 Task: Search for emails with the attachment 'Flower Pricing Update' in Outlook.
Action: Mouse moved to (411, 5)
Screenshot: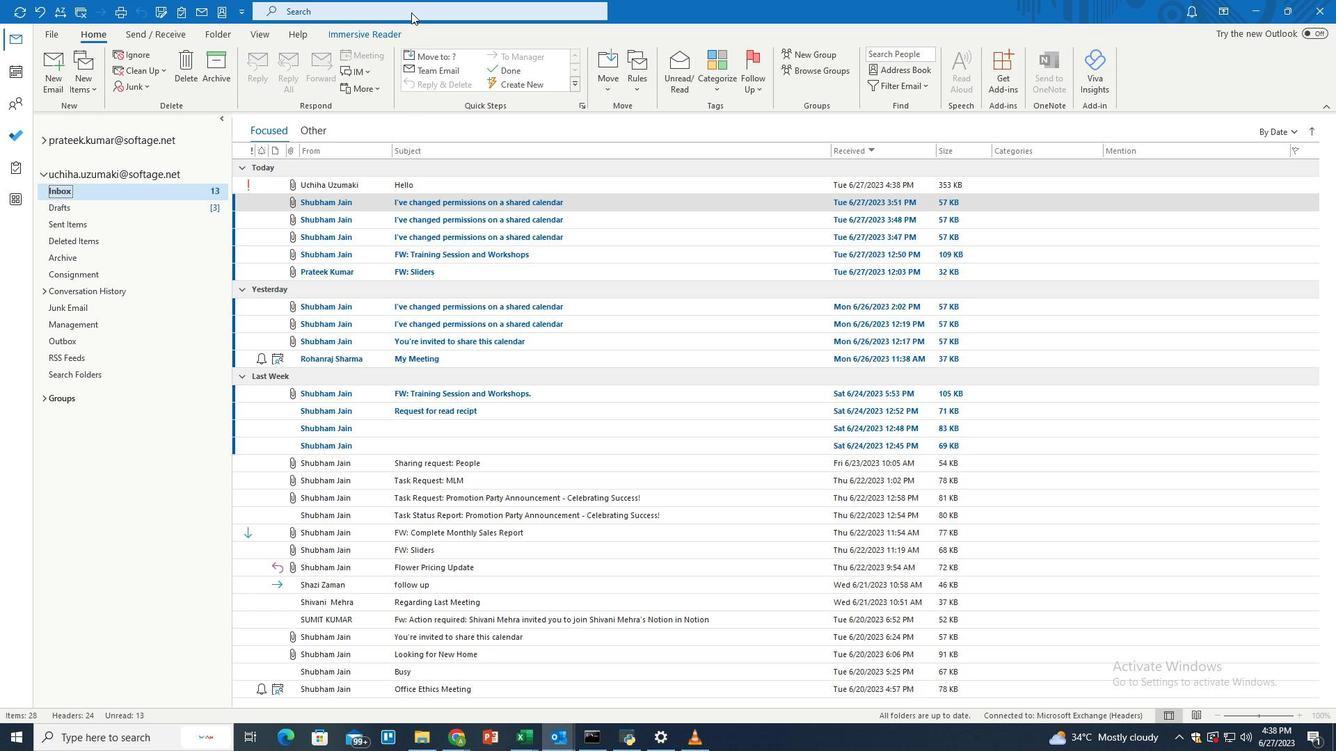 
Action: Mouse pressed left at (411, 5)
Screenshot: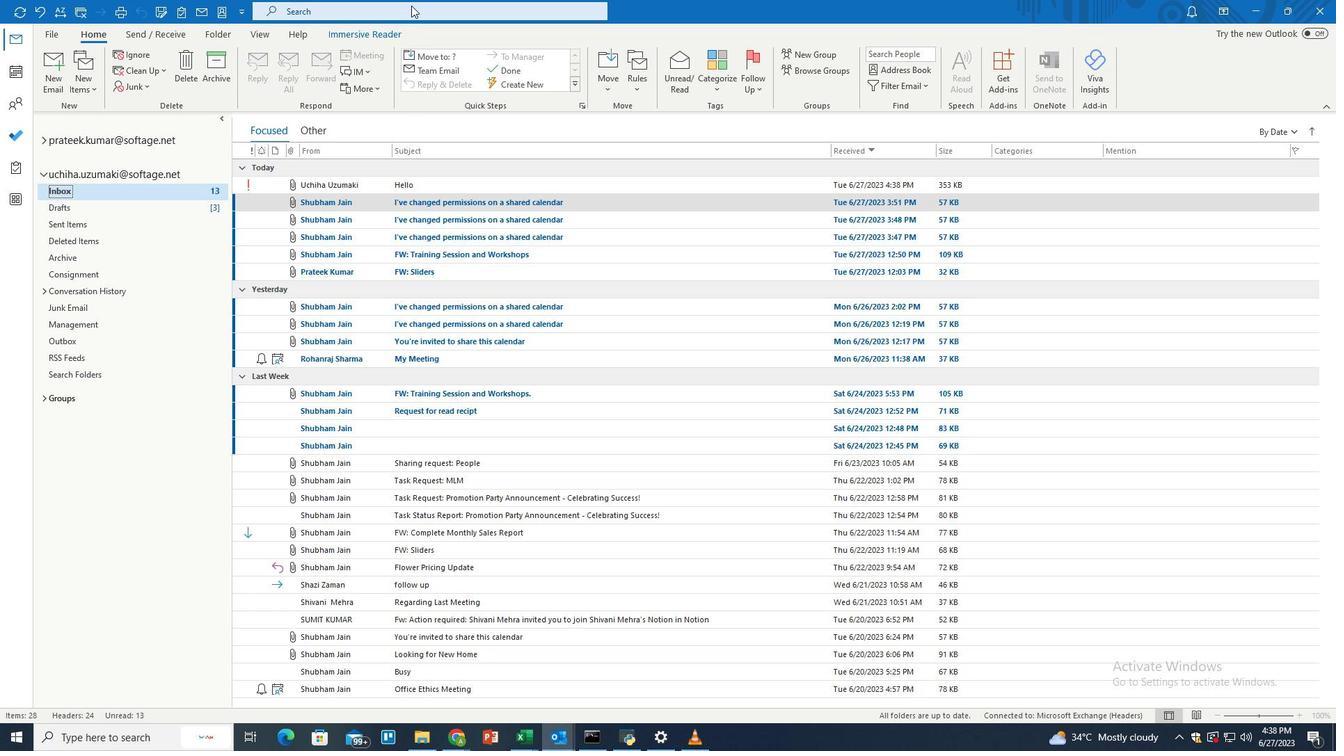 
Action: Mouse moved to (418, 12)
Screenshot: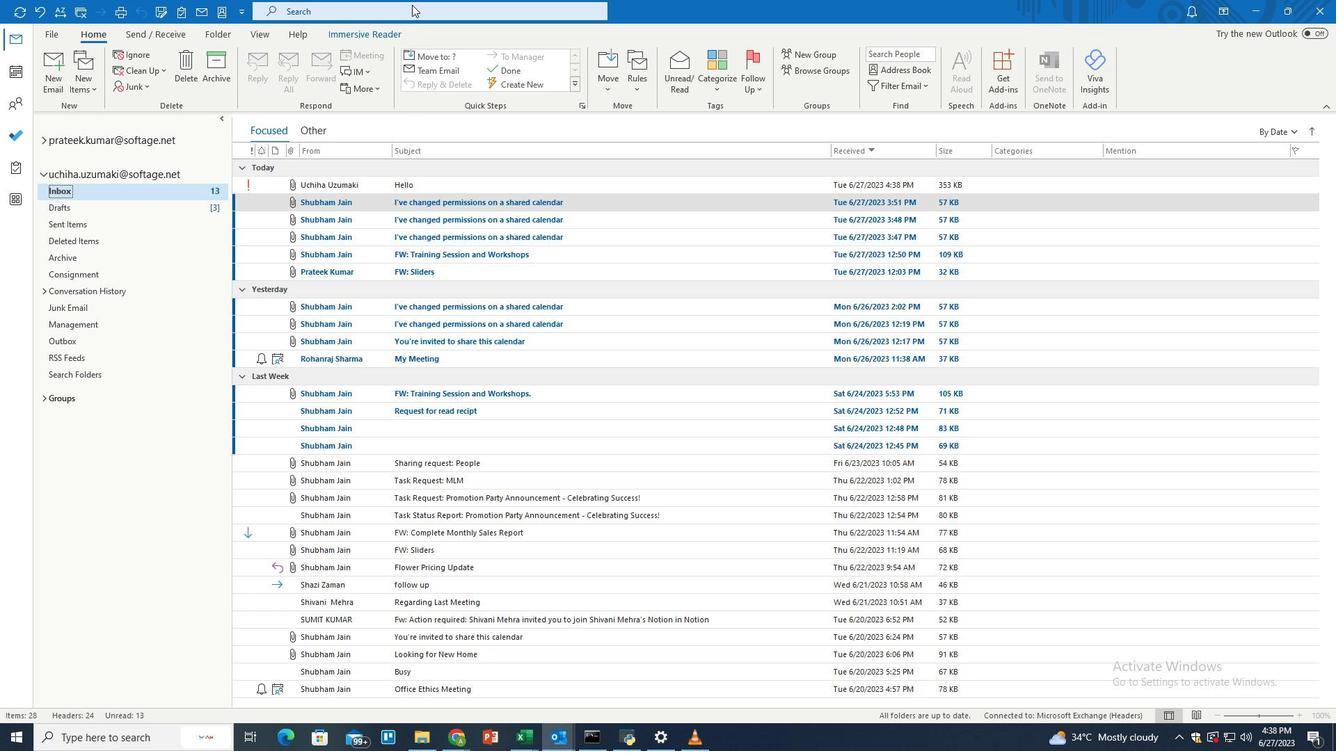 
Action: Mouse pressed left at (418, 12)
Screenshot: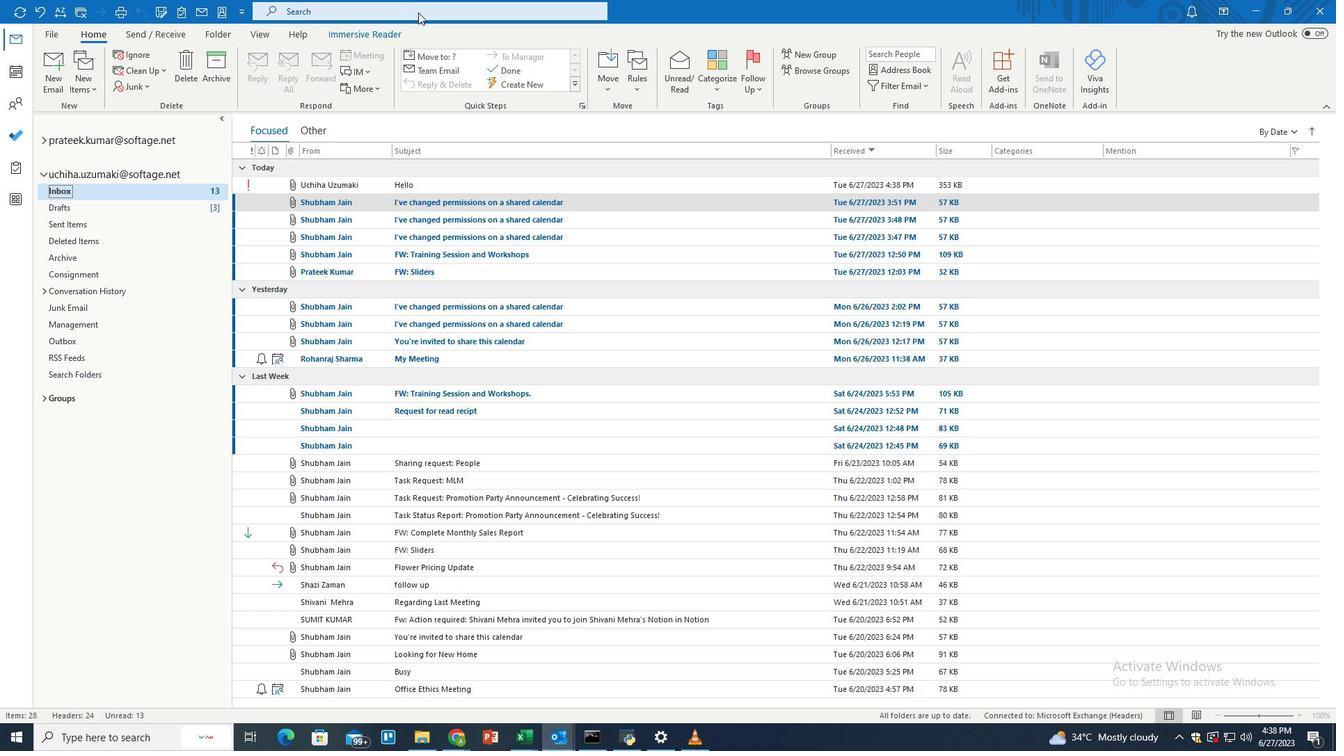 
Action: Mouse moved to (652, 6)
Screenshot: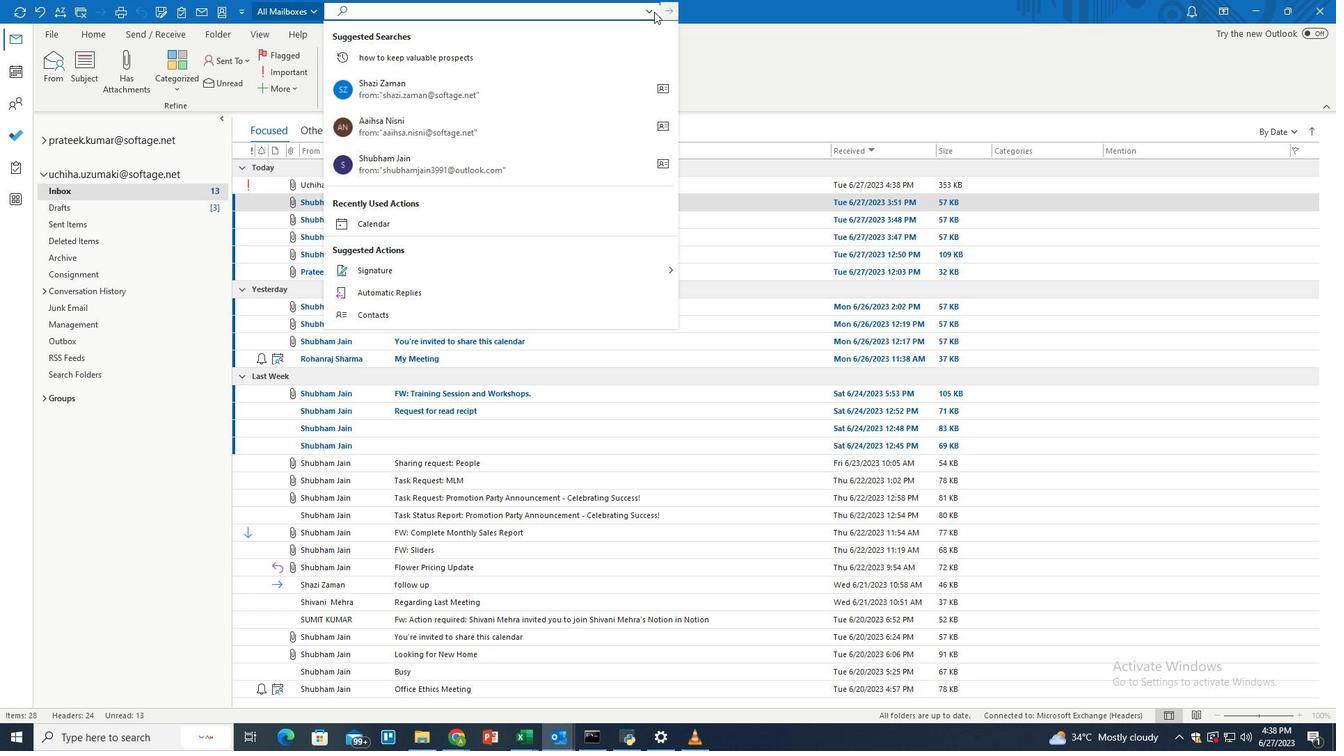 
Action: Mouse pressed left at (652, 6)
Screenshot: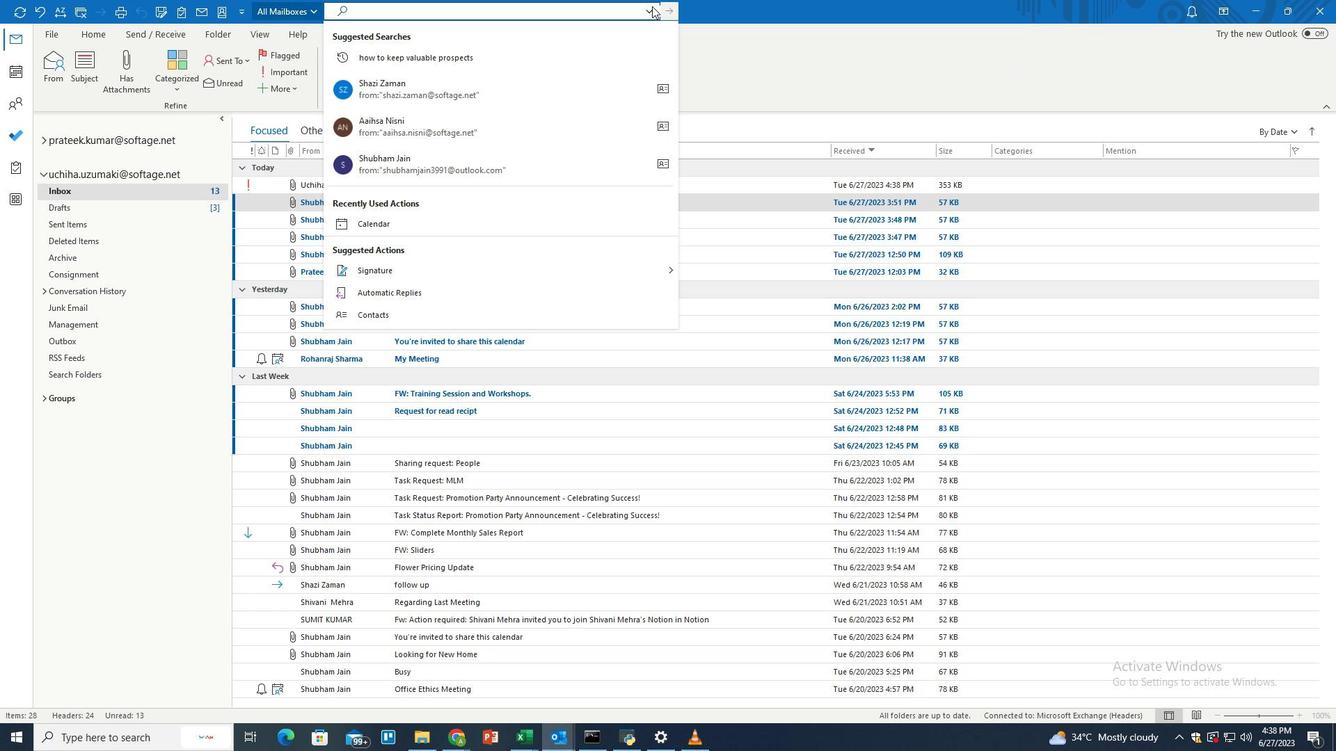 
Action: Mouse moved to (405, 77)
Screenshot: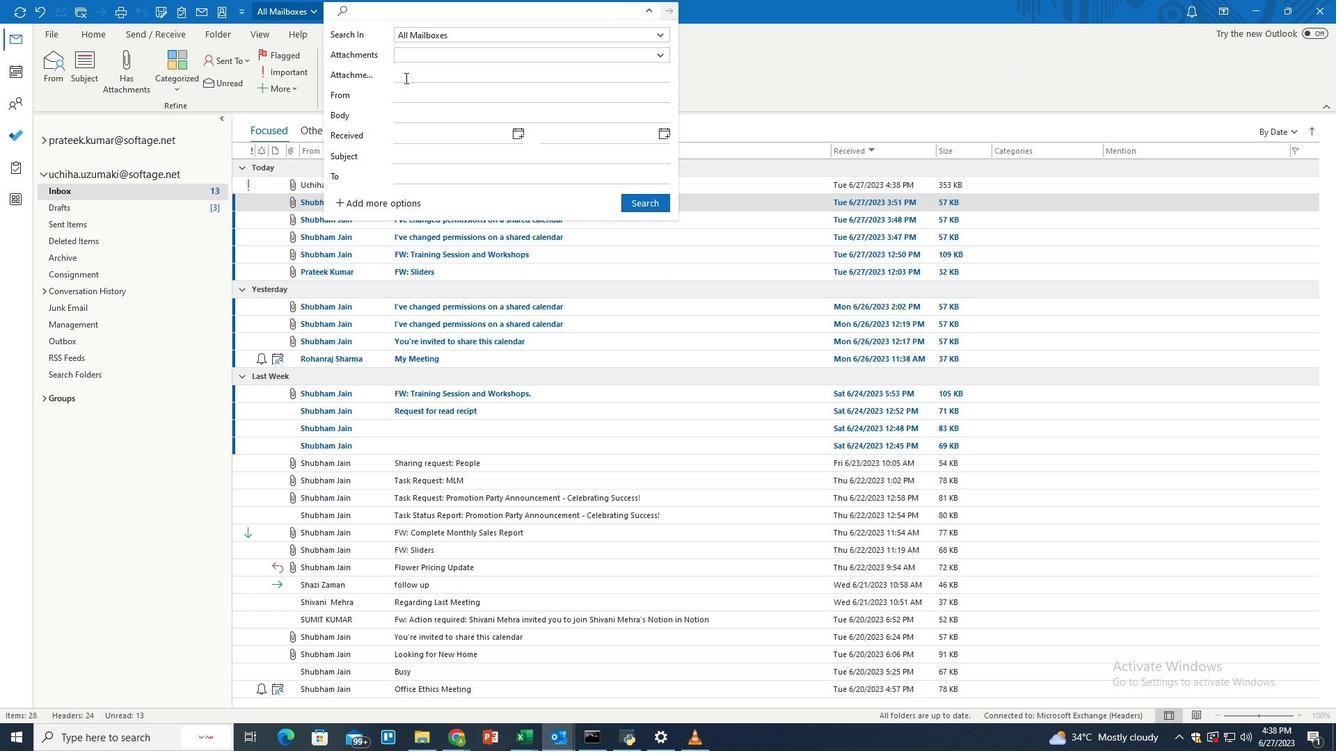 
Action: Mouse pressed left at (405, 77)
Screenshot: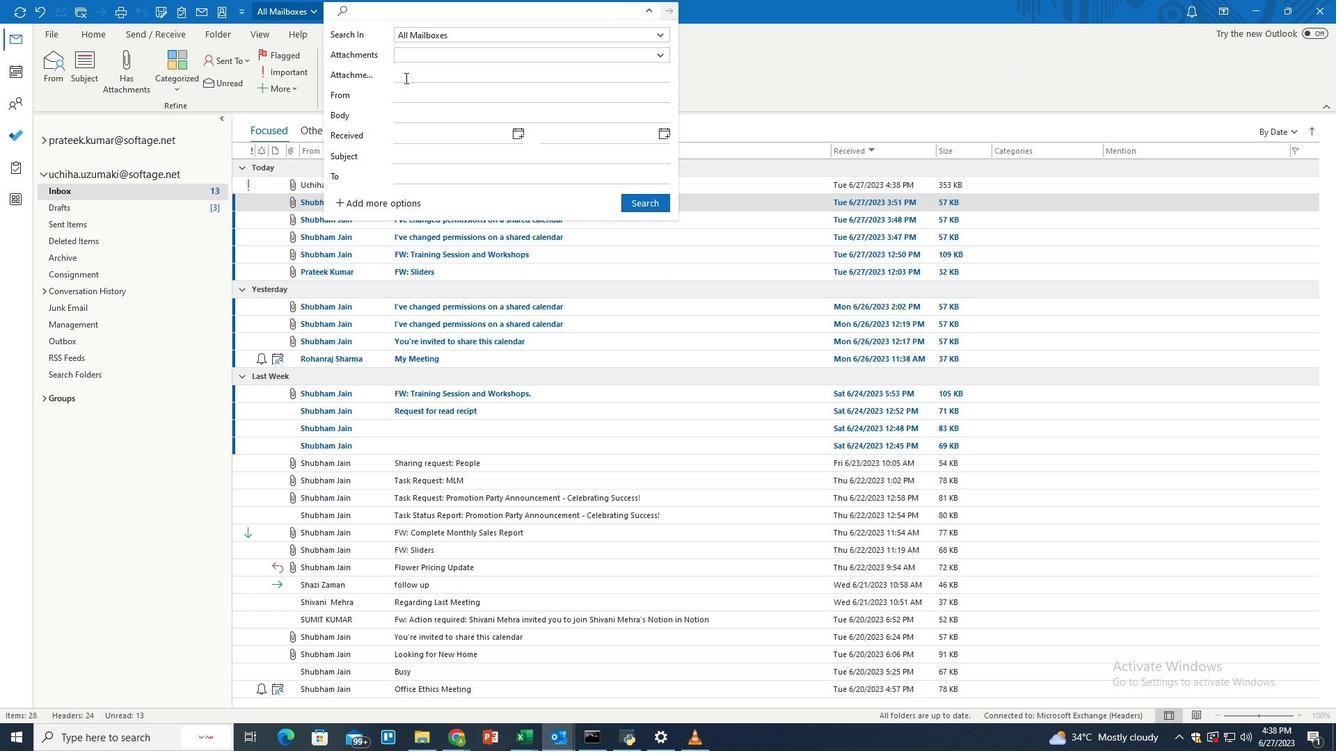 
Action: Key pressed <Key.shift>Flower<Key.space><Key.shift>Pricing<Key.space><Key.shift>Update
Screenshot: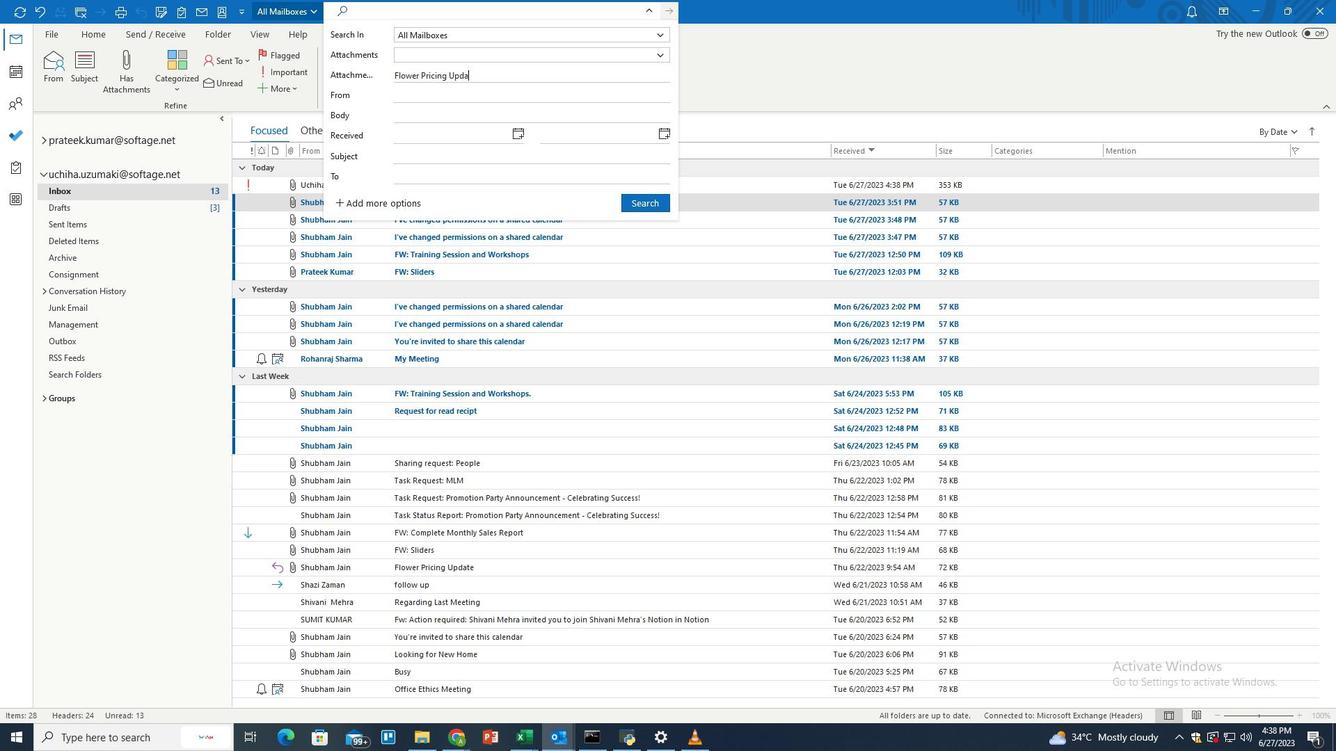 
Action: Mouse moved to (628, 201)
Screenshot: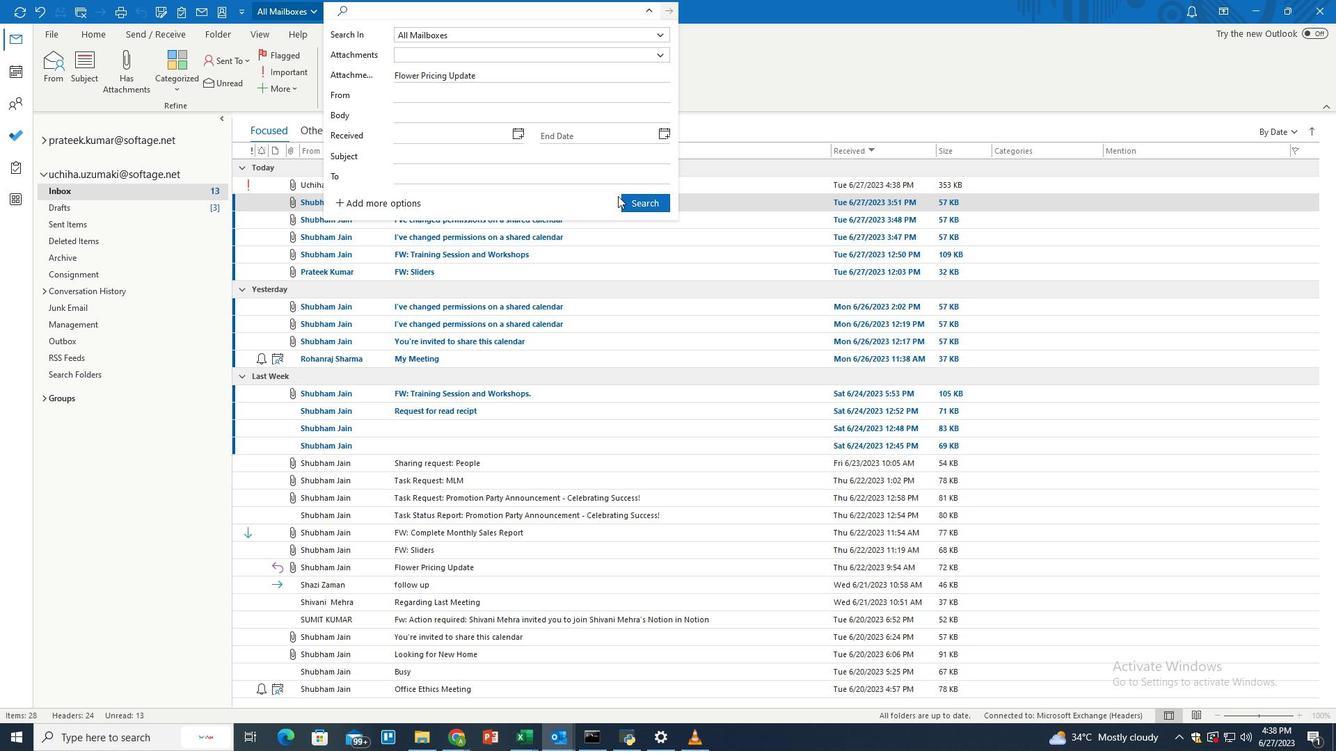 
Action: Mouse pressed left at (628, 201)
Screenshot: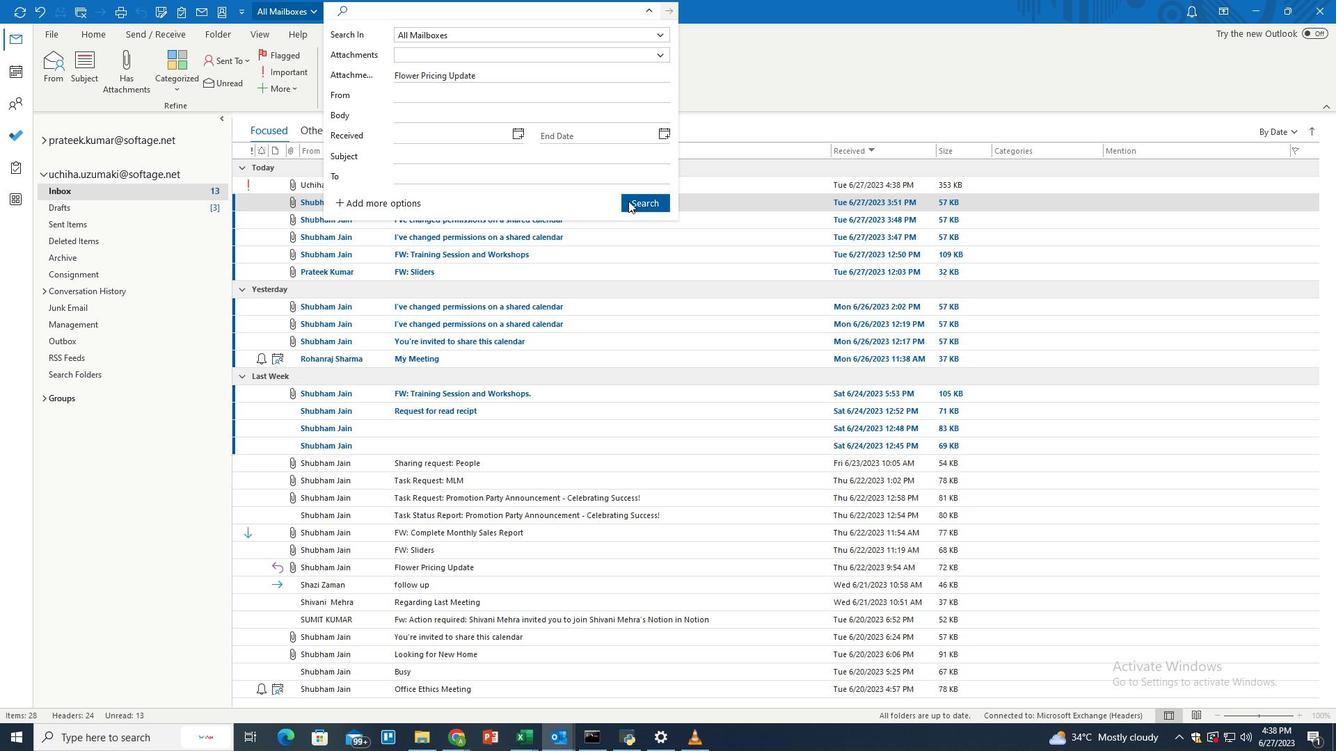 
Action: Mouse moved to (395, 181)
Screenshot: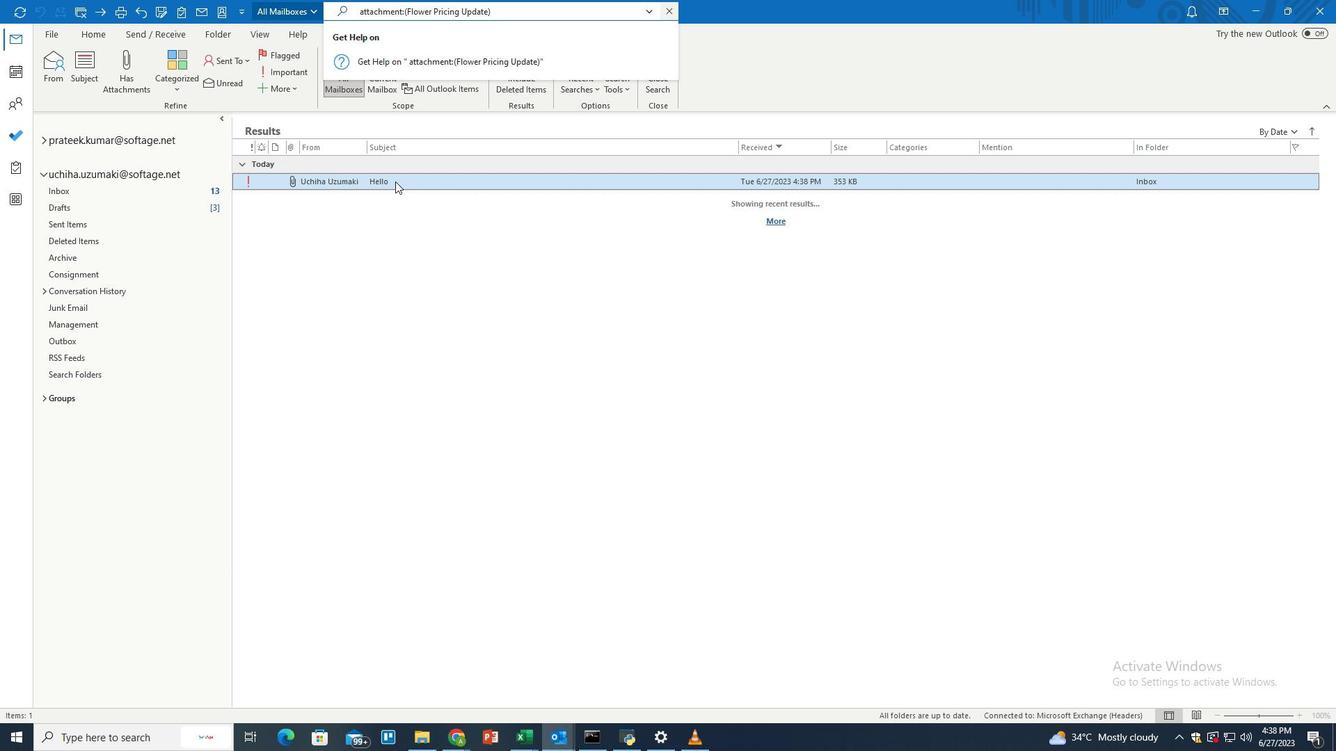 
Action: Mouse pressed left at (395, 181)
Screenshot: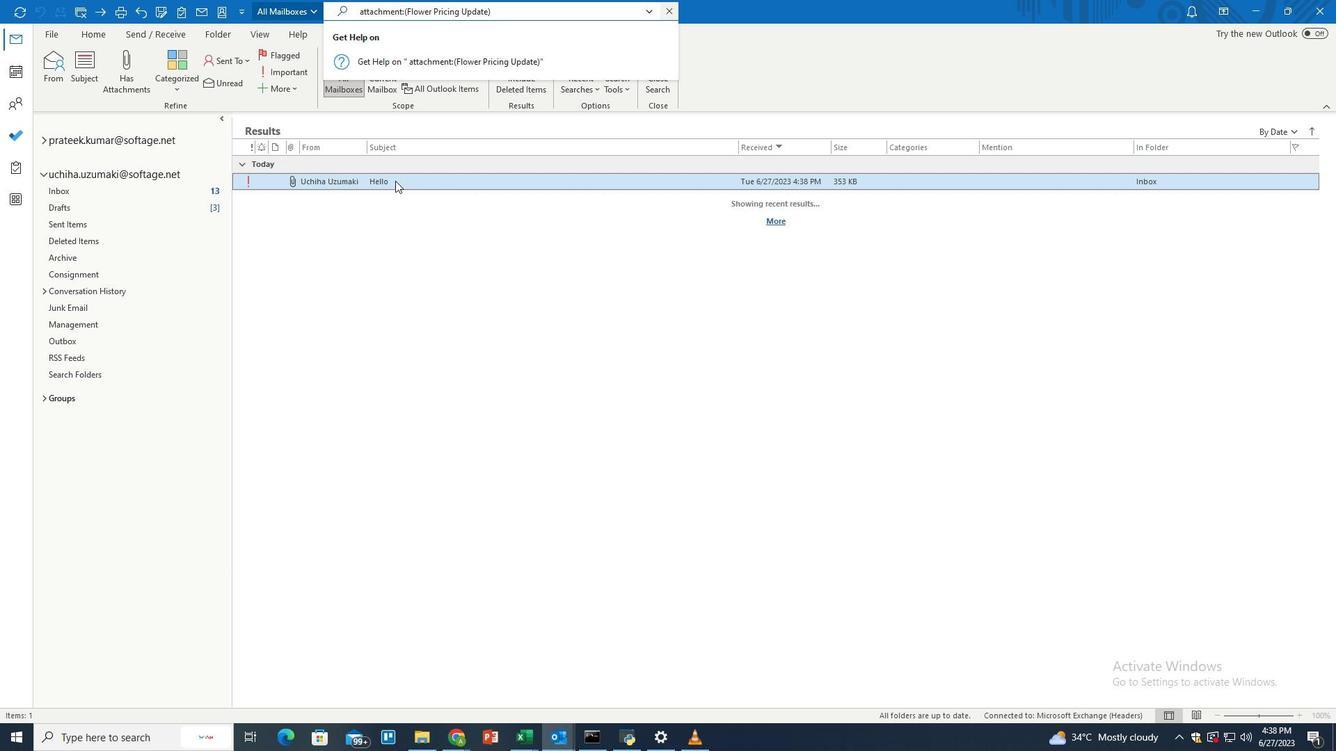 
Action: Mouse moved to (89, 32)
Screenshot: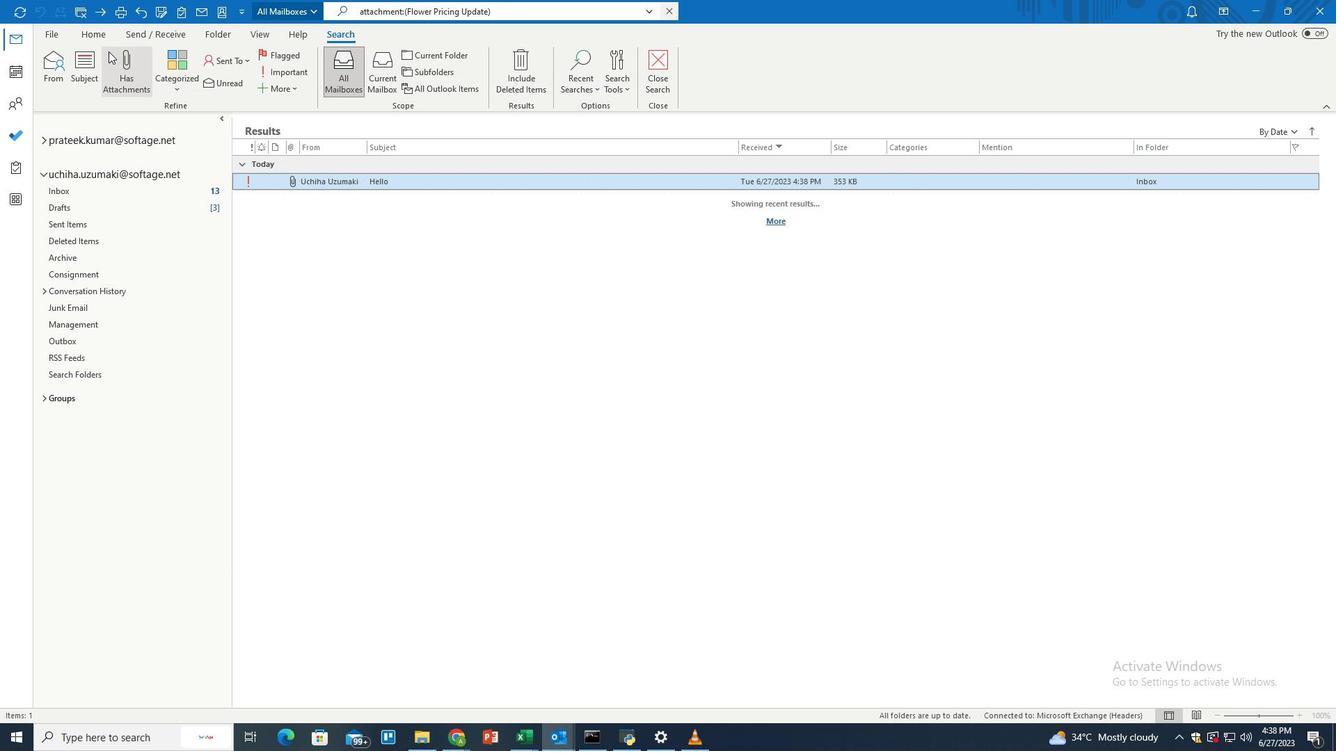 
Action: Mouse pressed left at (89, 32)
Screenshot: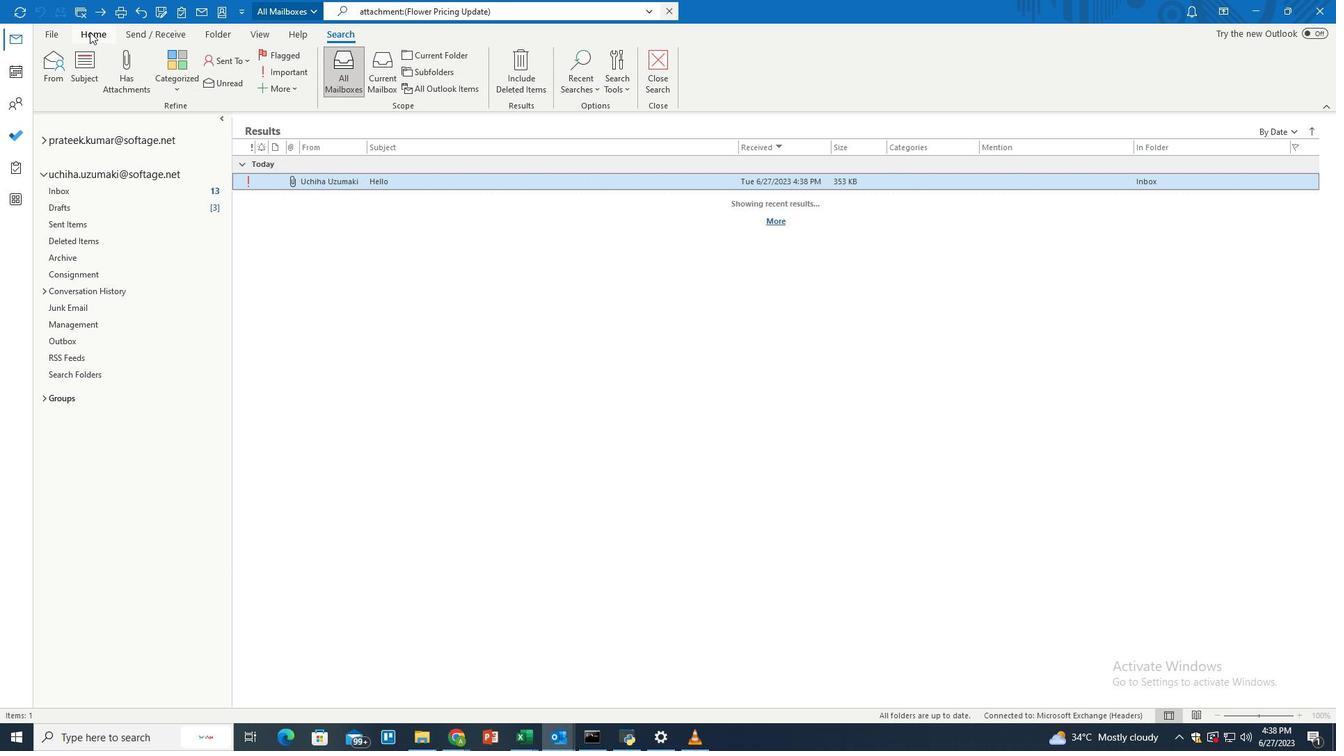 
Action: Mouse moved to (730, 83)
Screenshot: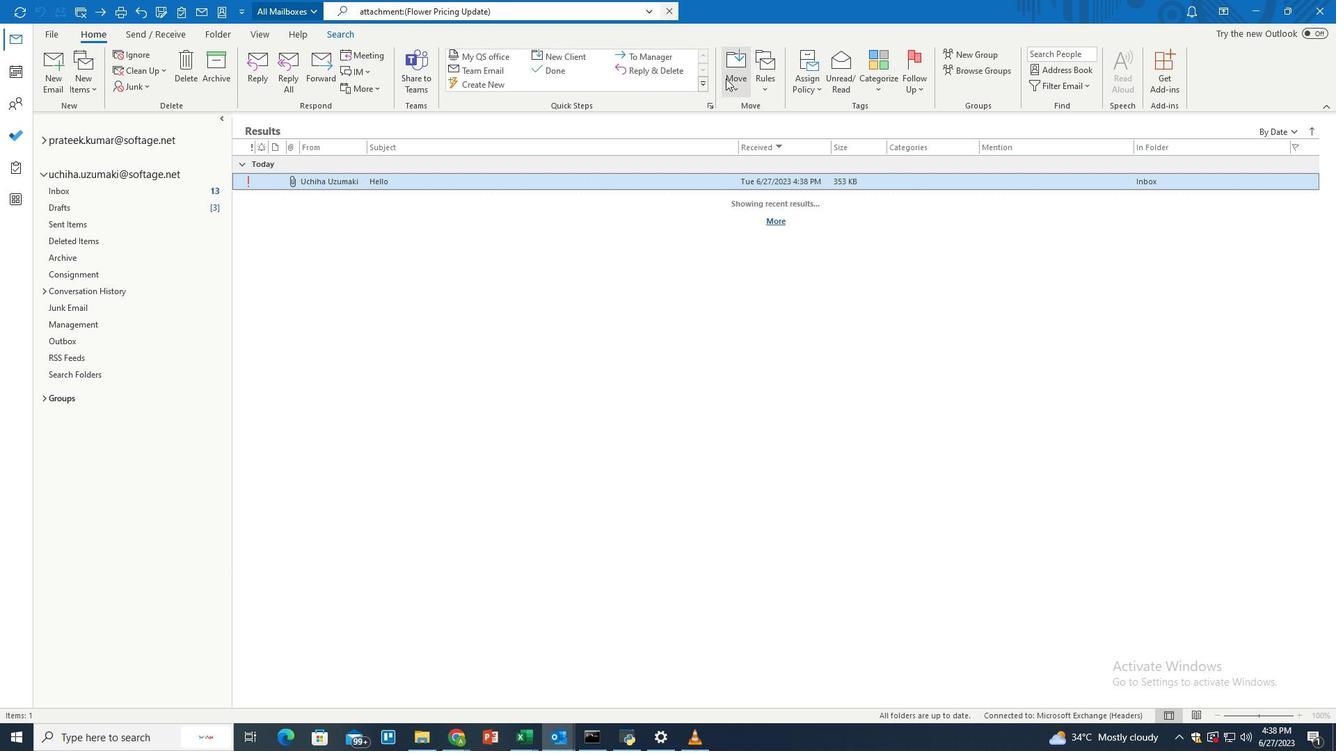 
Action: Mouse pressed left at (730, 83)
Screenshot: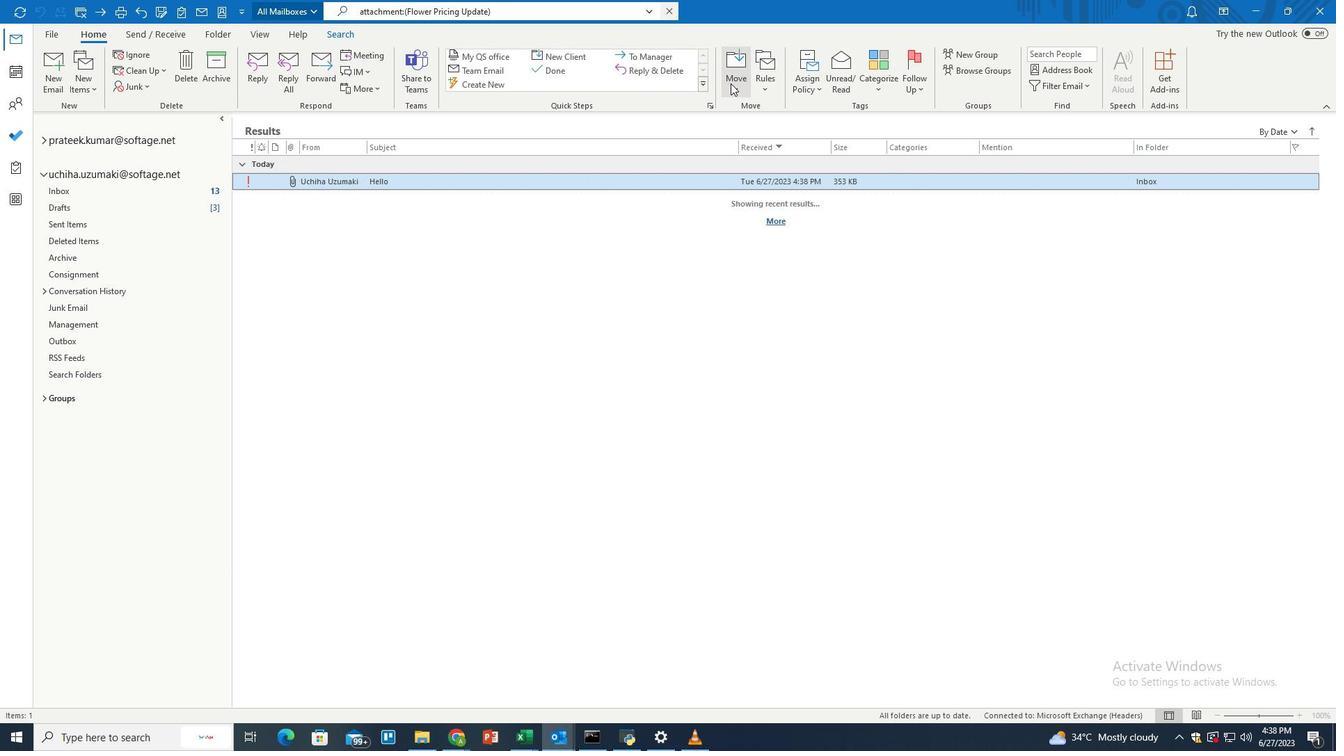
Action: Mouse moved to (762, 126)
Screenshot: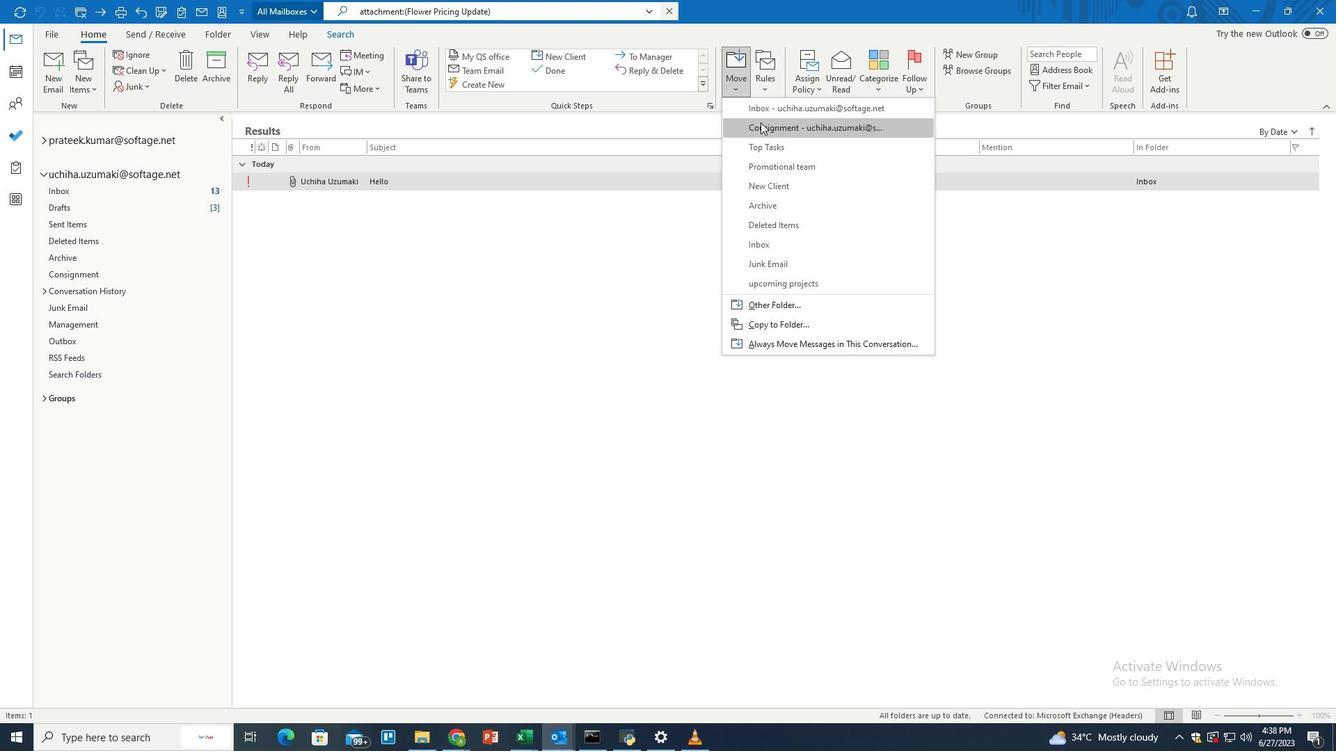 
Action: Mouse pressed left at (762, 126)
Screenshot: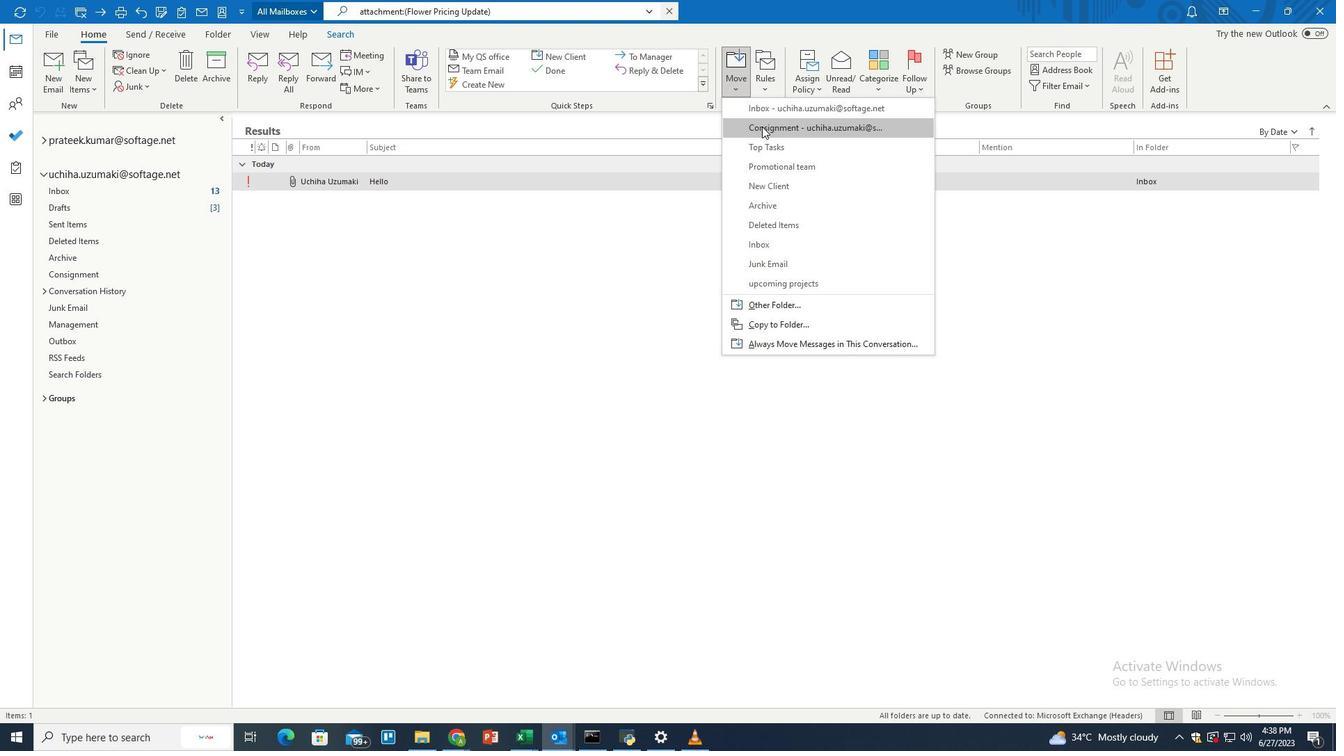 
Action: Mouse moved to (629, 206)
Screenshot: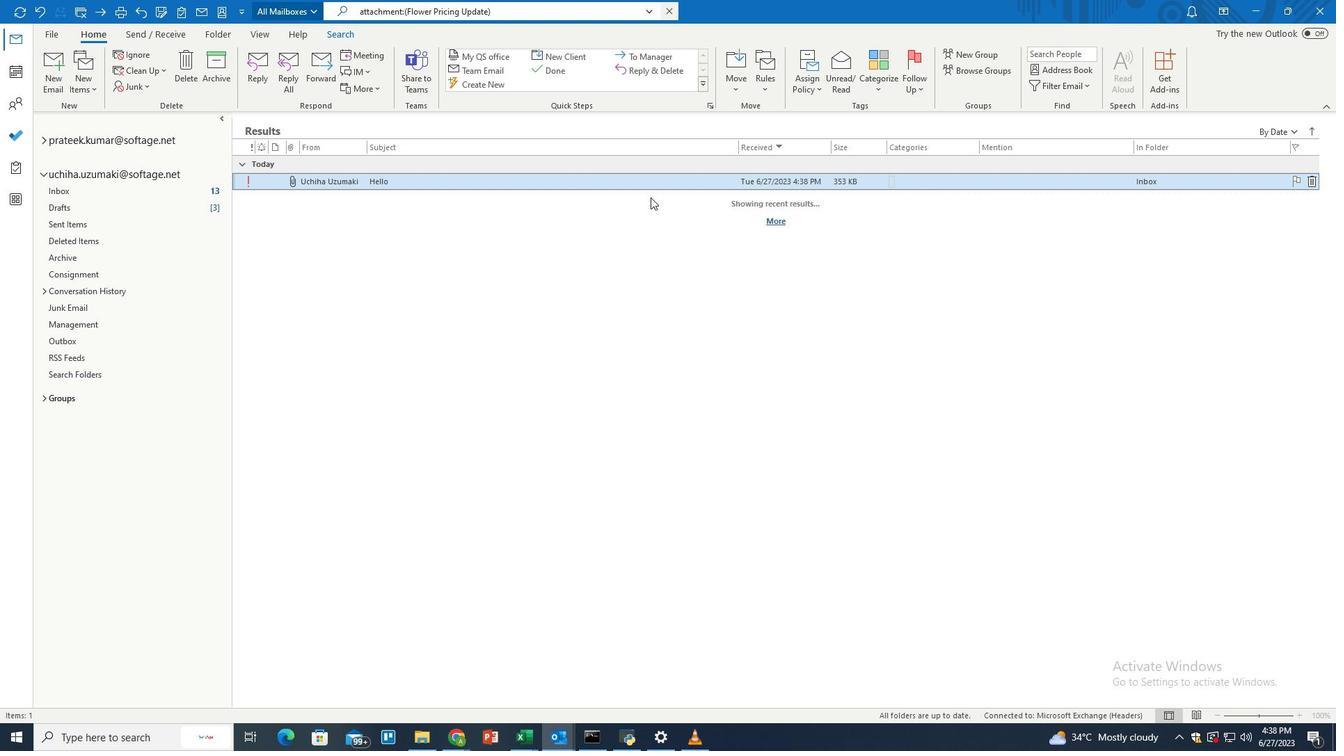 
